 Task: In the  document rainforest.docx Align the width of word art with 'Picture'. Fill the whole document with 'Yellow'. Add link on bottom right corner of the sheet: www.instagram.com
Action: Mouse moved to (247, 370)
Screenshot: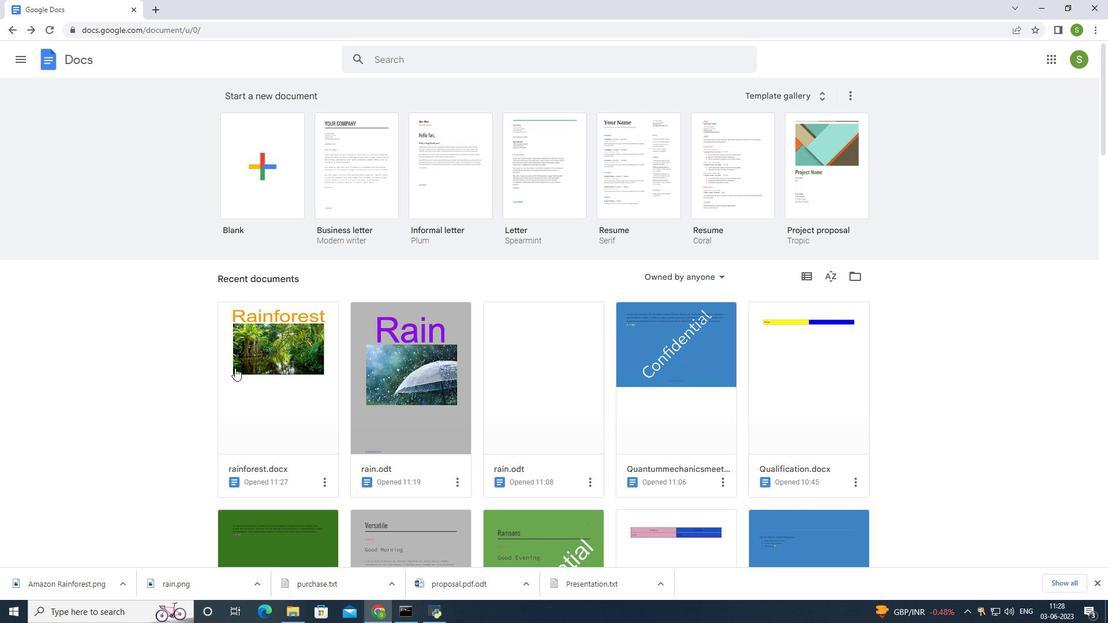 
Action: Mouse pressed left at (247, 370)
Screenshot: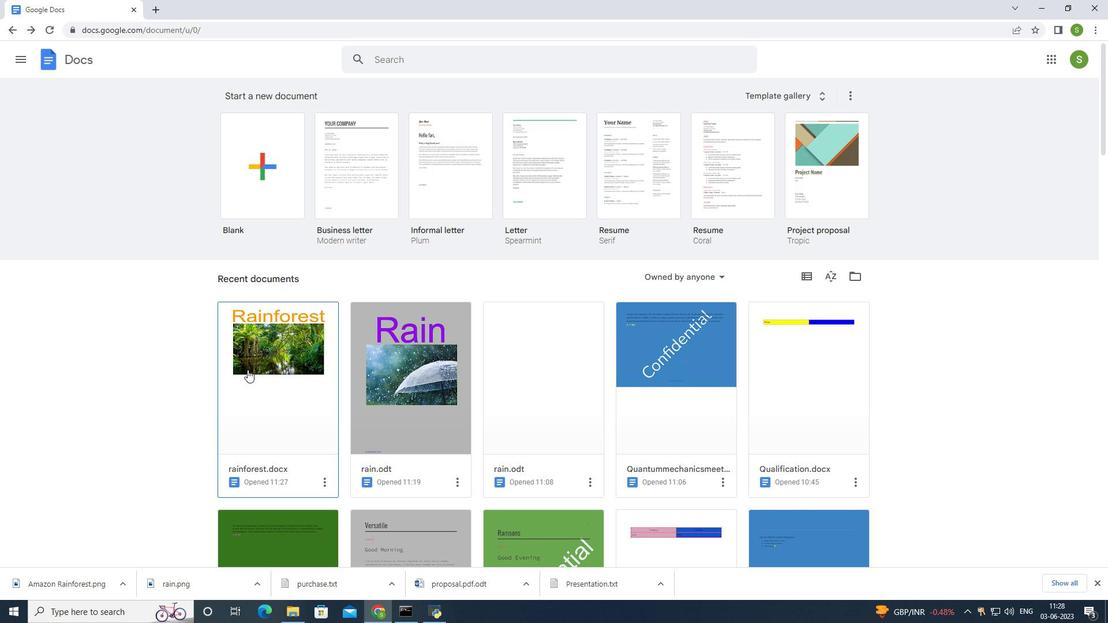 
Action: Mouse moved to (180, 65)
Screenshot: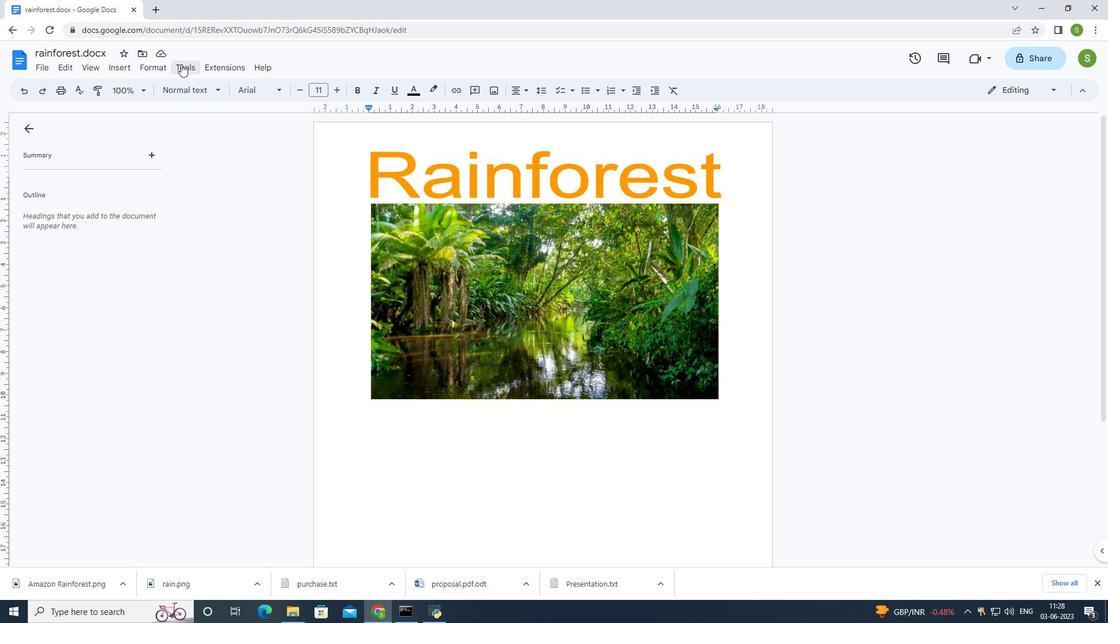 
Action: Mouse pressed left at (180, 65)
Screenshot: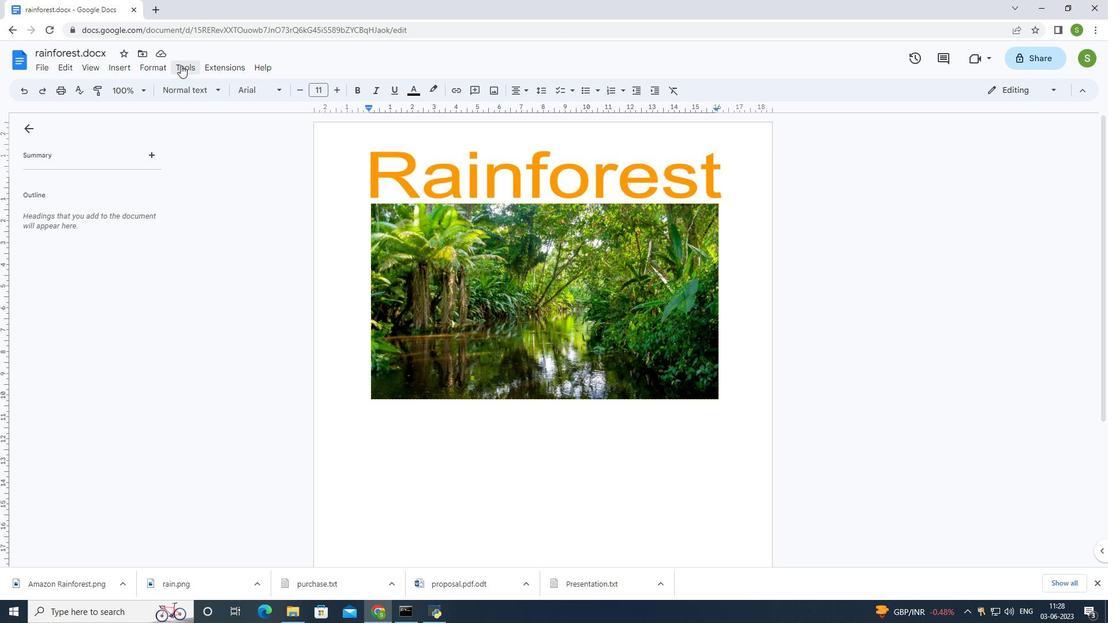 
Action: Mouse moved to (529, 429)
Screenshot: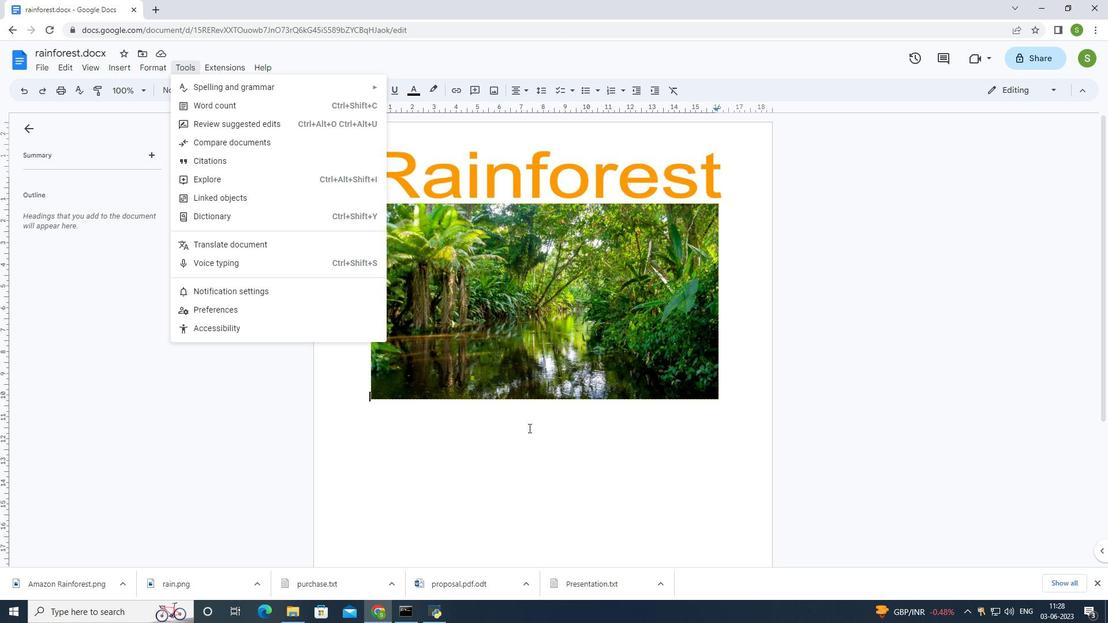 
Action: Mouse pressed left at (529, 429)
Screenshot: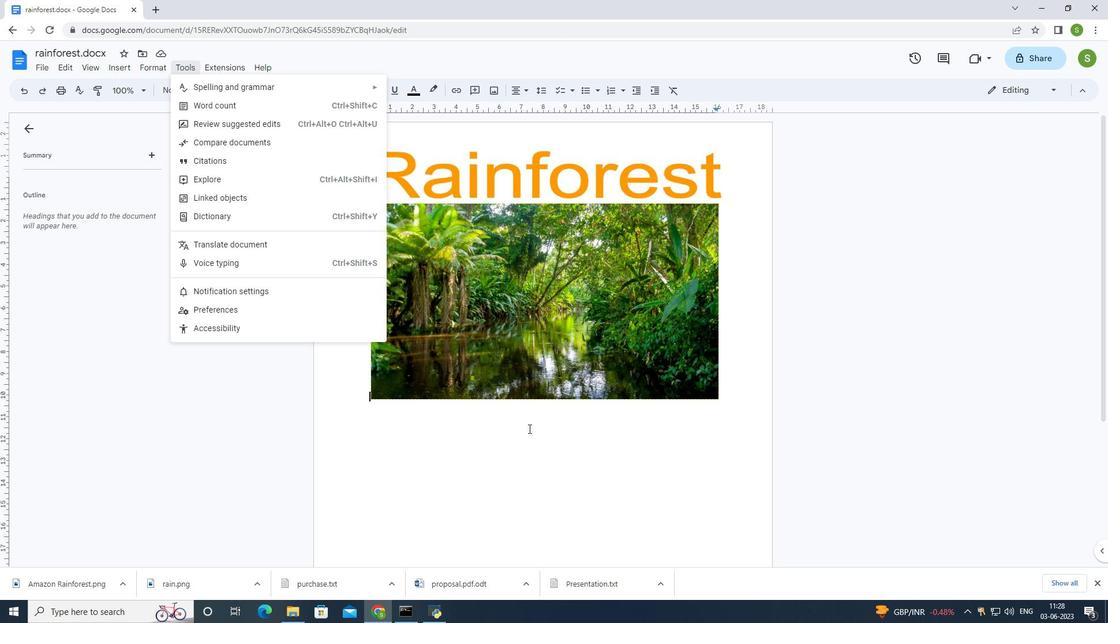 
Action: Mouse moved to (41, 67)
Screenshot: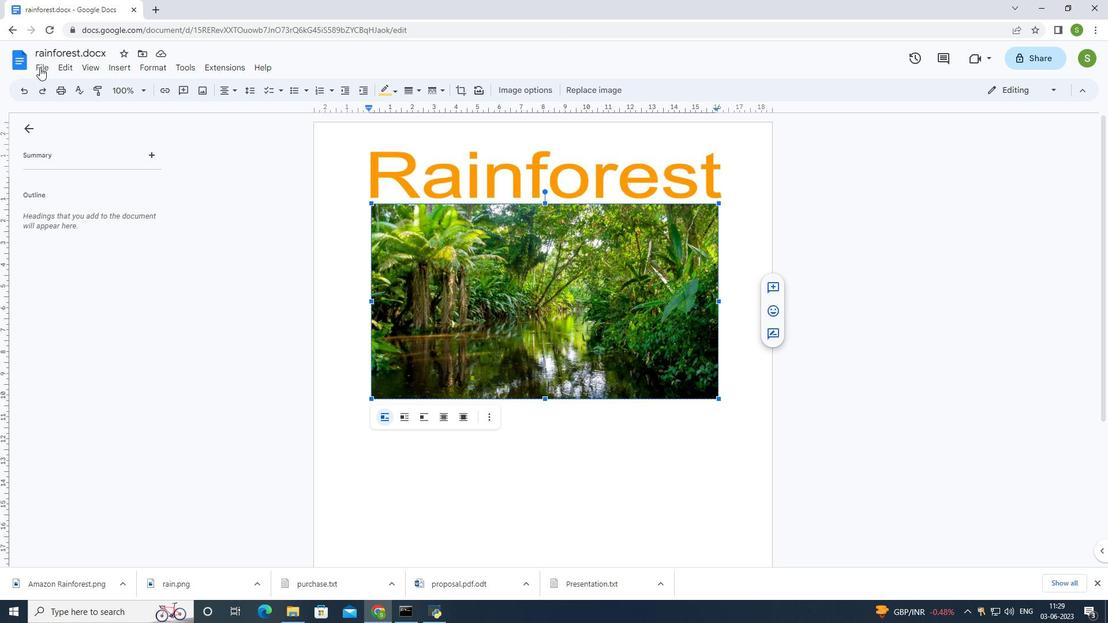 
Action: Mouse pressed left at (41, 67)
Screenshot: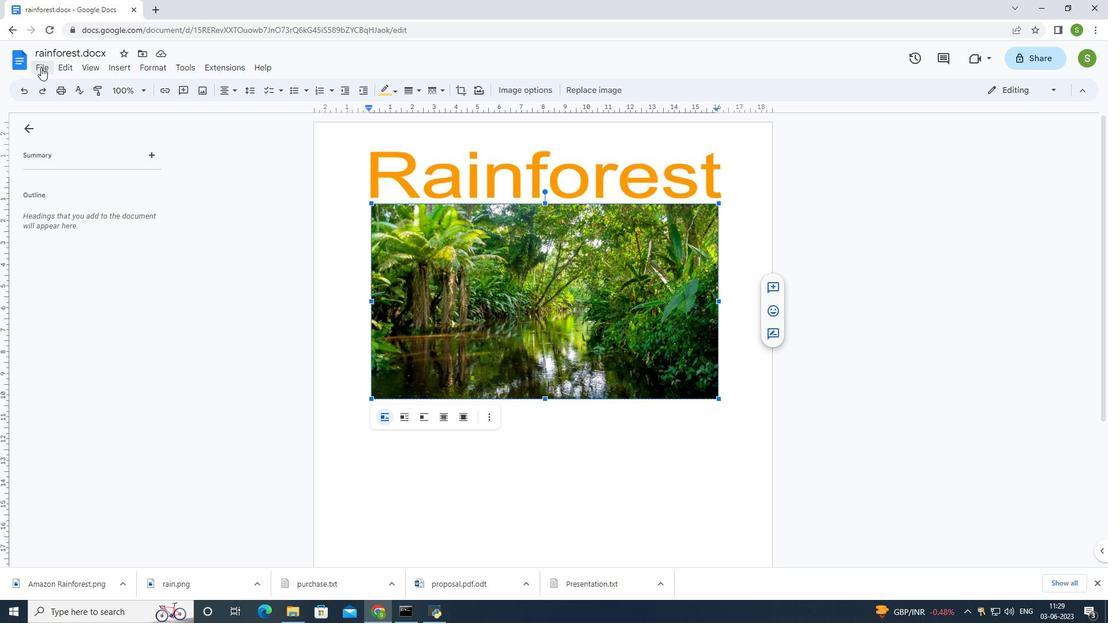 
Action: Mouse moved to (103, 388)
Screenshot: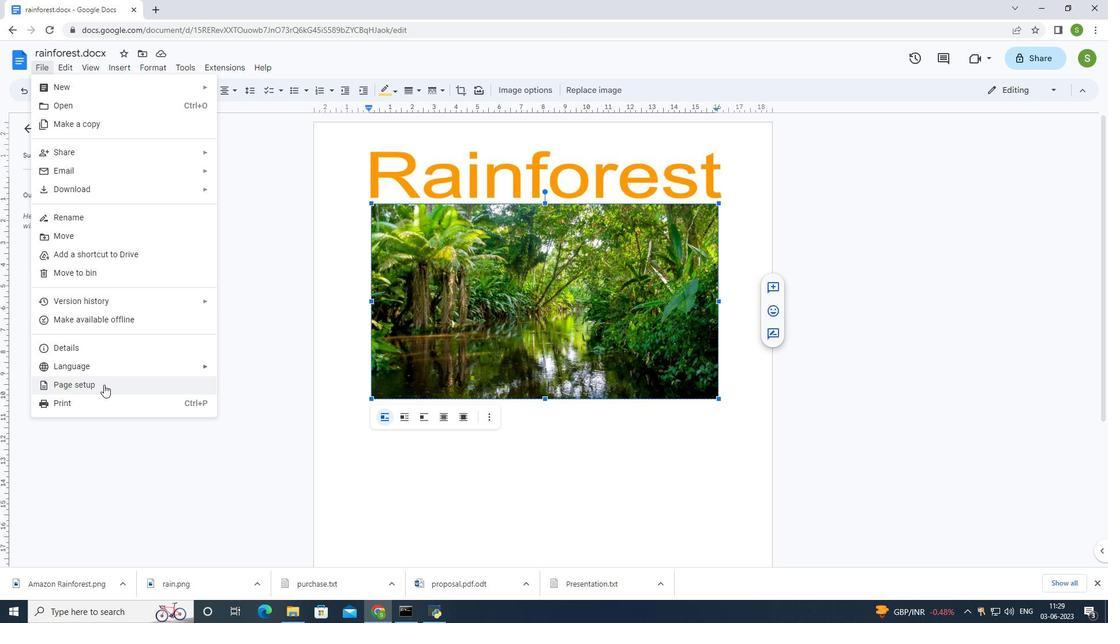 
Action: Mouse pressed left at (103, 388)
Screenshot: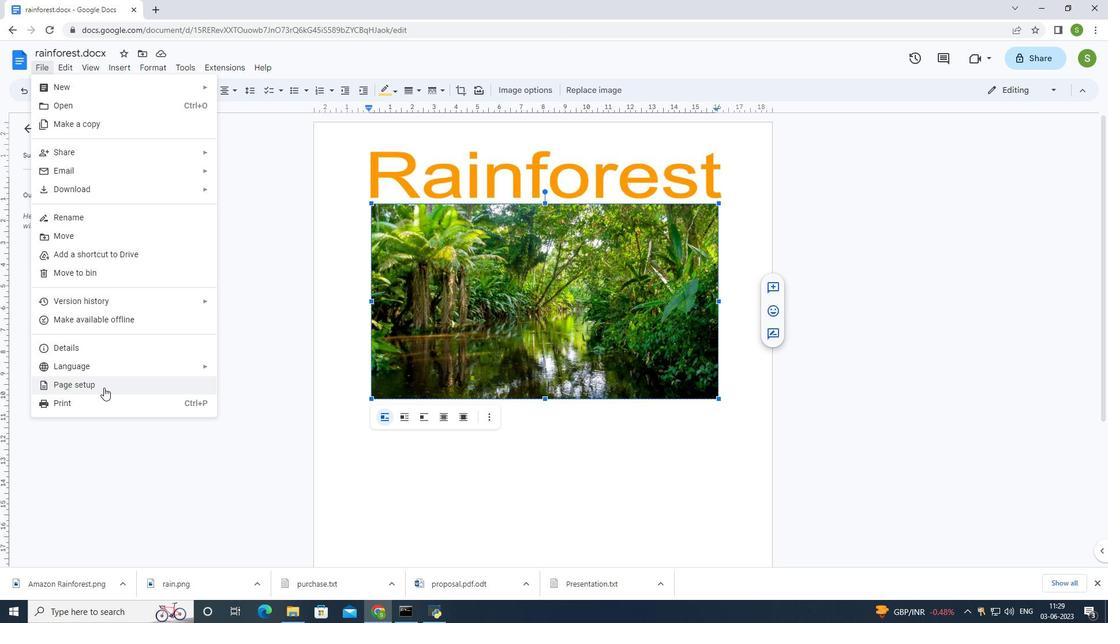 
Action: Mouse moved to (521, 239)
Screenshot: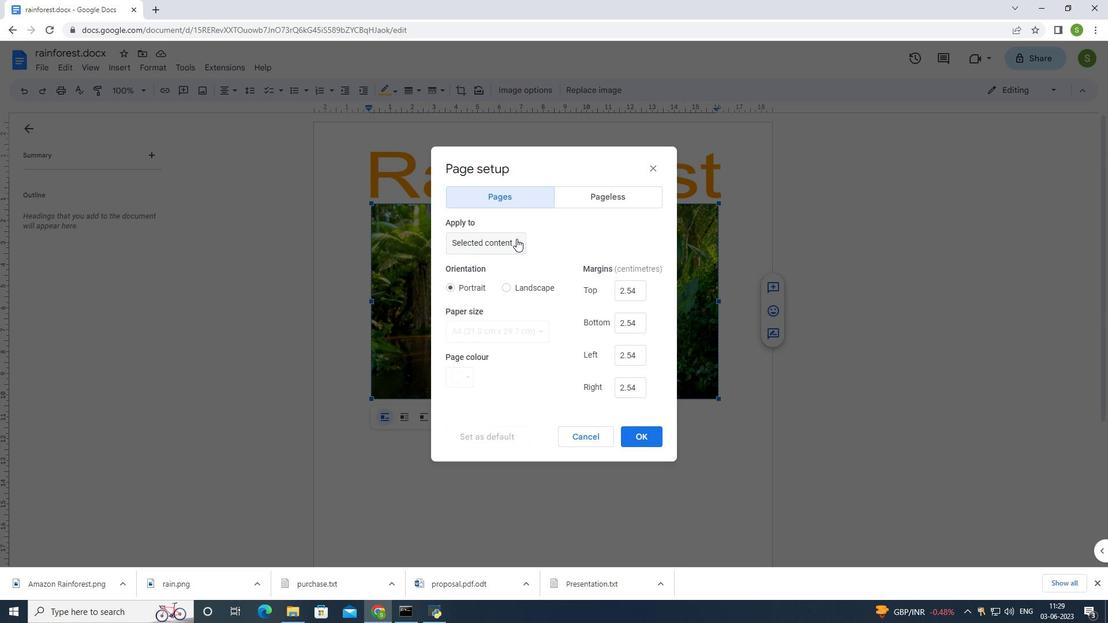 
Action: Mouse pressed left at (521, 239)
Screenshot: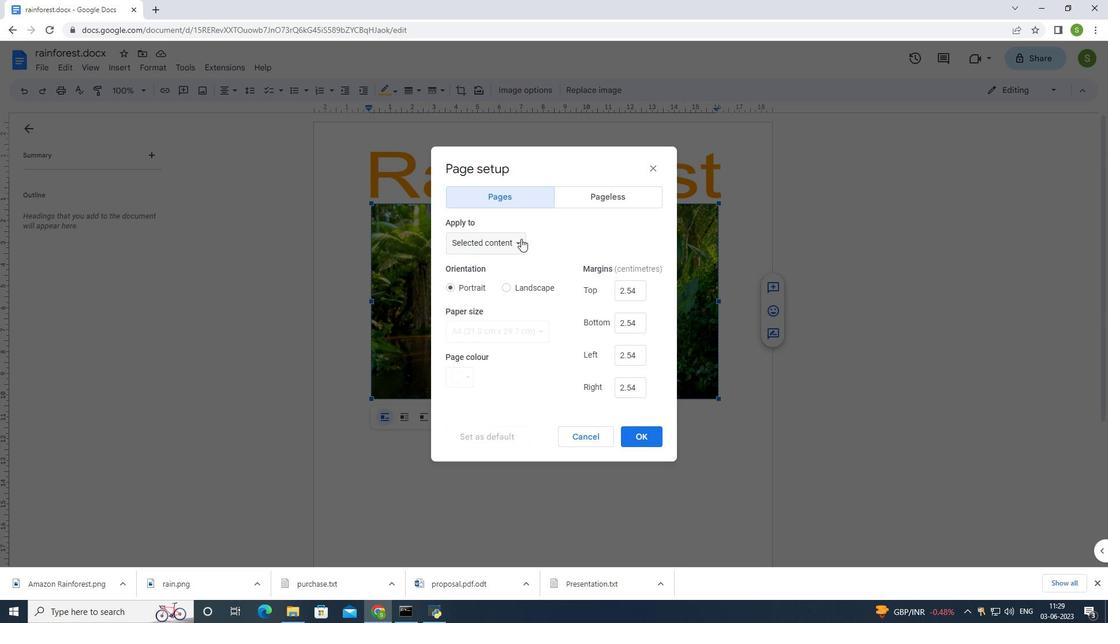 
Action: Mouse moved to (507, 226)
Screenshot: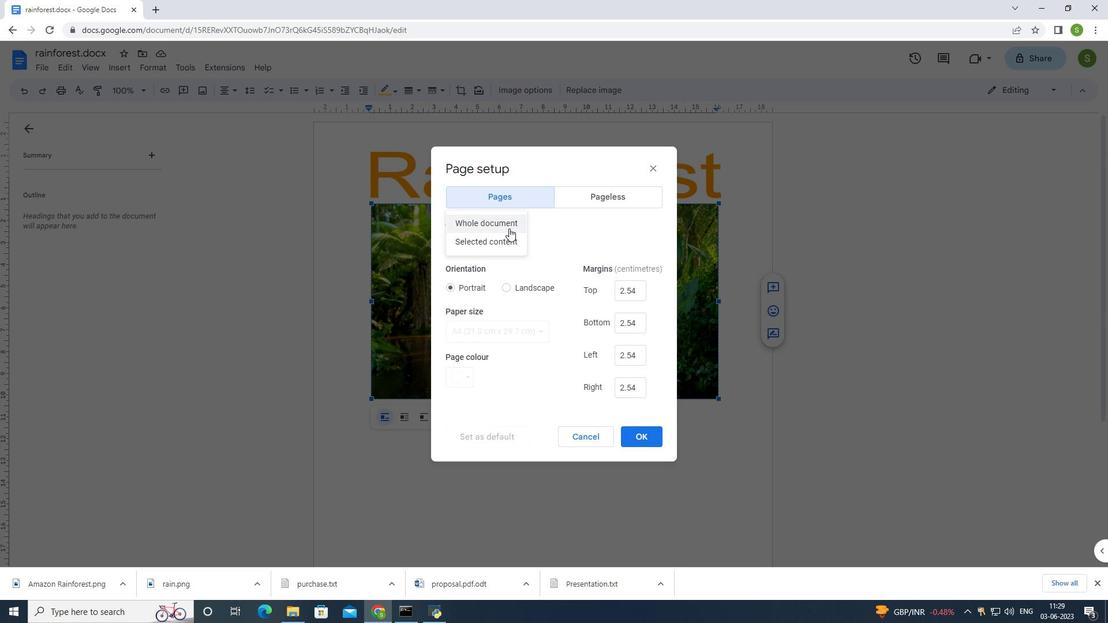
Action: Mouse pressed left at (507, 226)
Screenshot: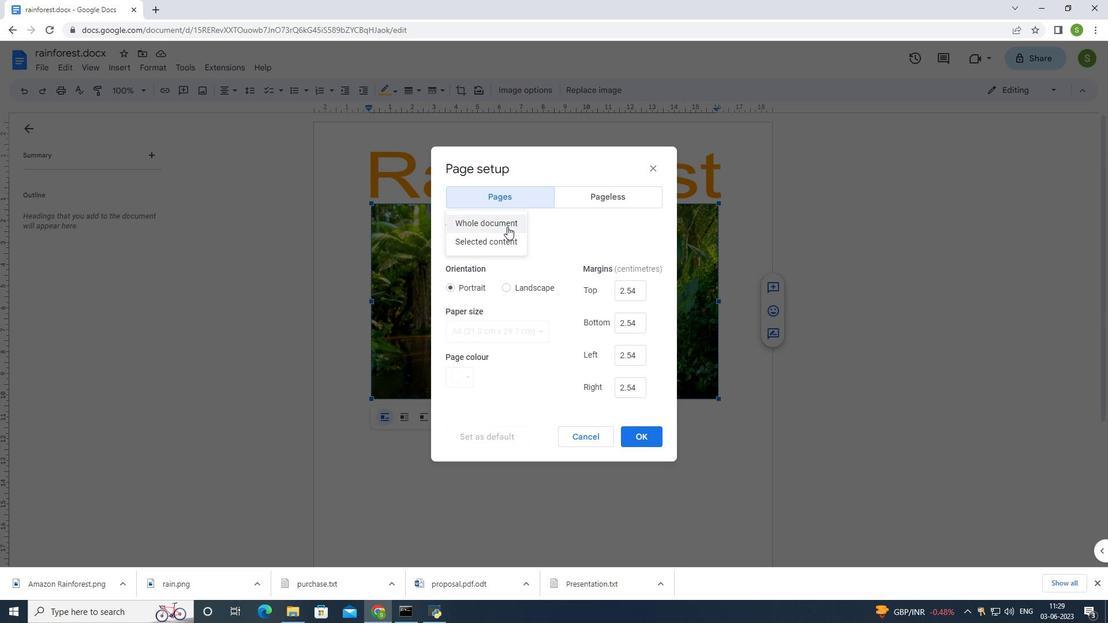 
Action: Mouse moved to (465, 374)
Screenshot: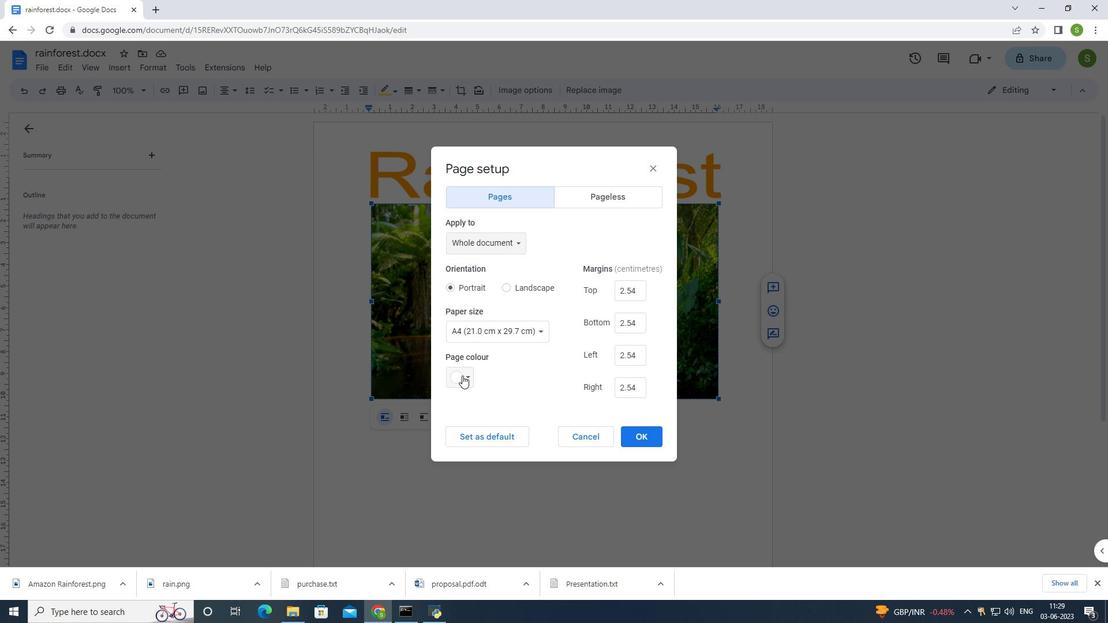 
Action: Mouse pressed left at (465, 374)
Screenshot: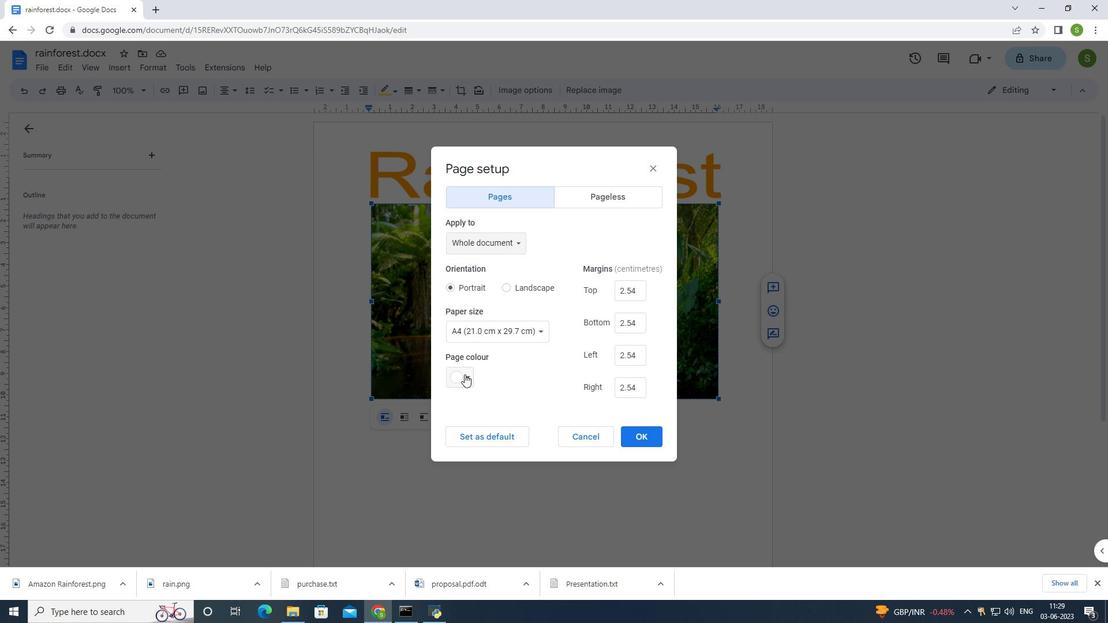 
Action: Mouse moved to (498, 452)
Screenshot: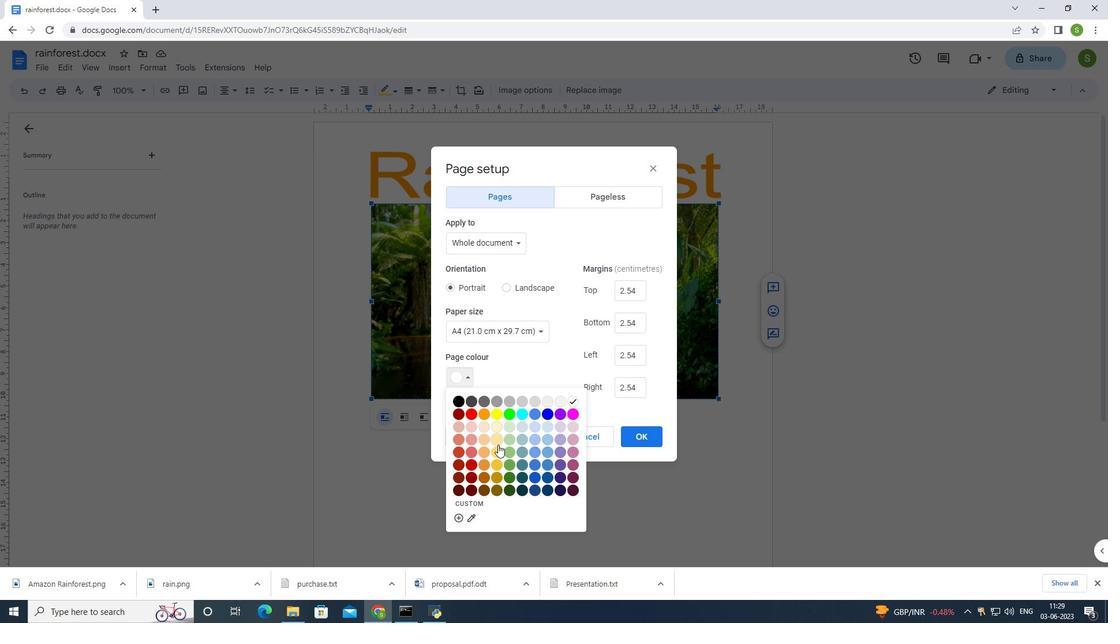 
Action: Mouse pressed left at (498, 452)
Screenshot: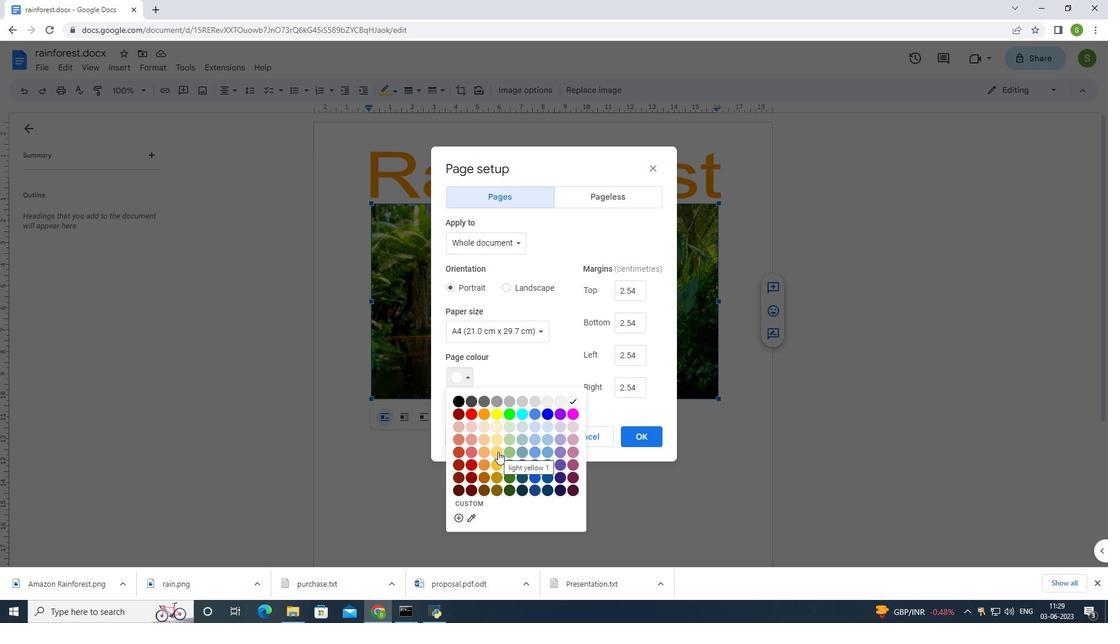 
Action: Mouse moved to (641, 438)
Screenshot: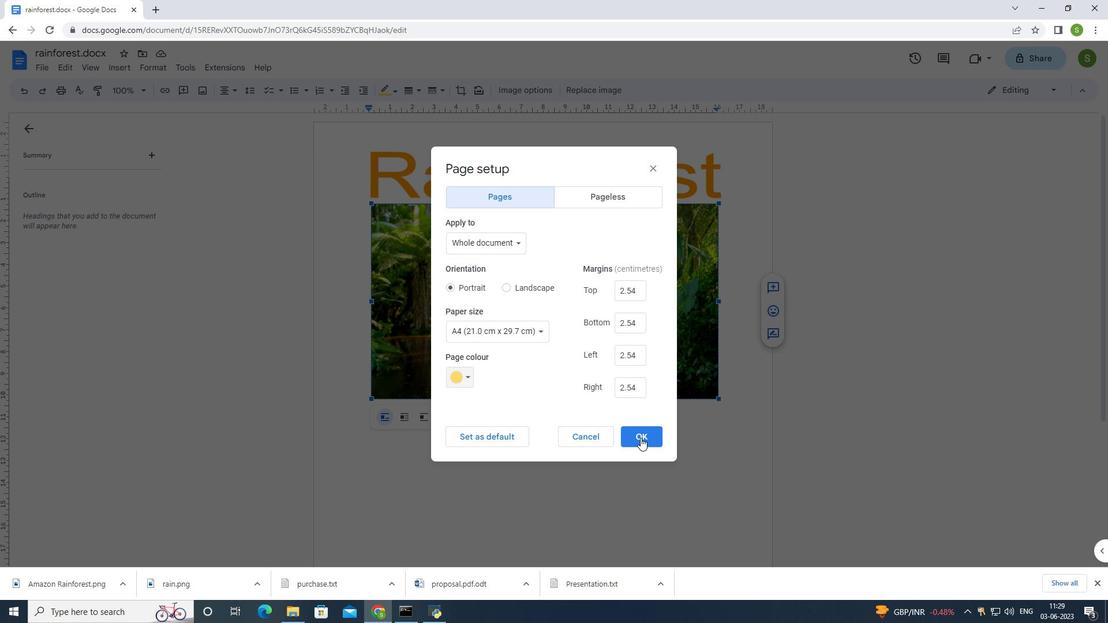 
Action: Mouse pressed left at (641, 438)
Screenshot: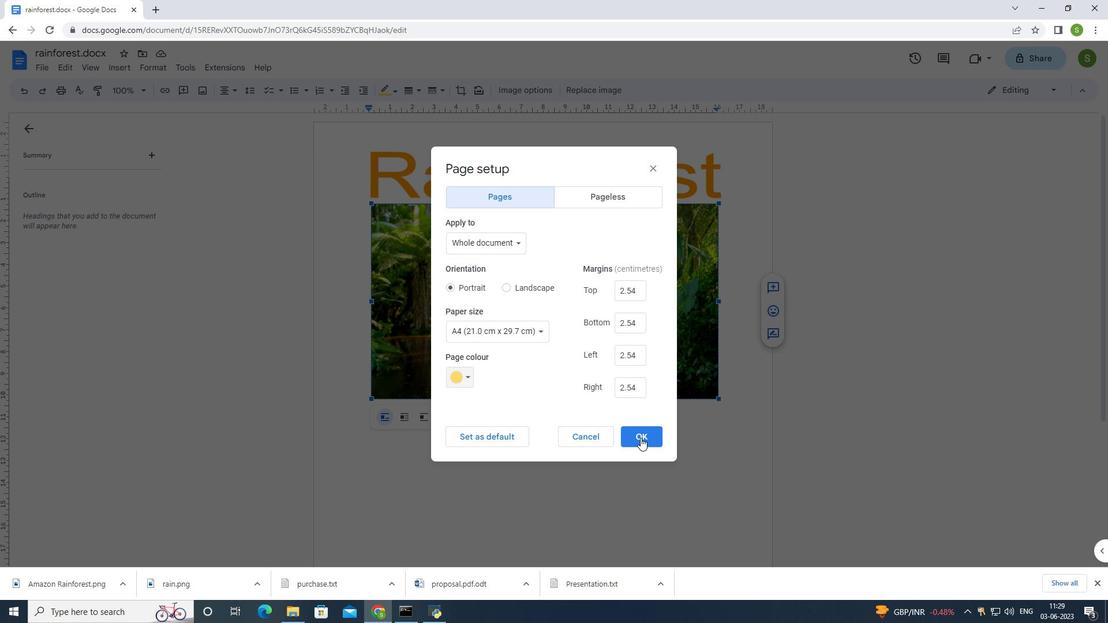 
Action: Mouse moved to (497, 435)
Screenshot: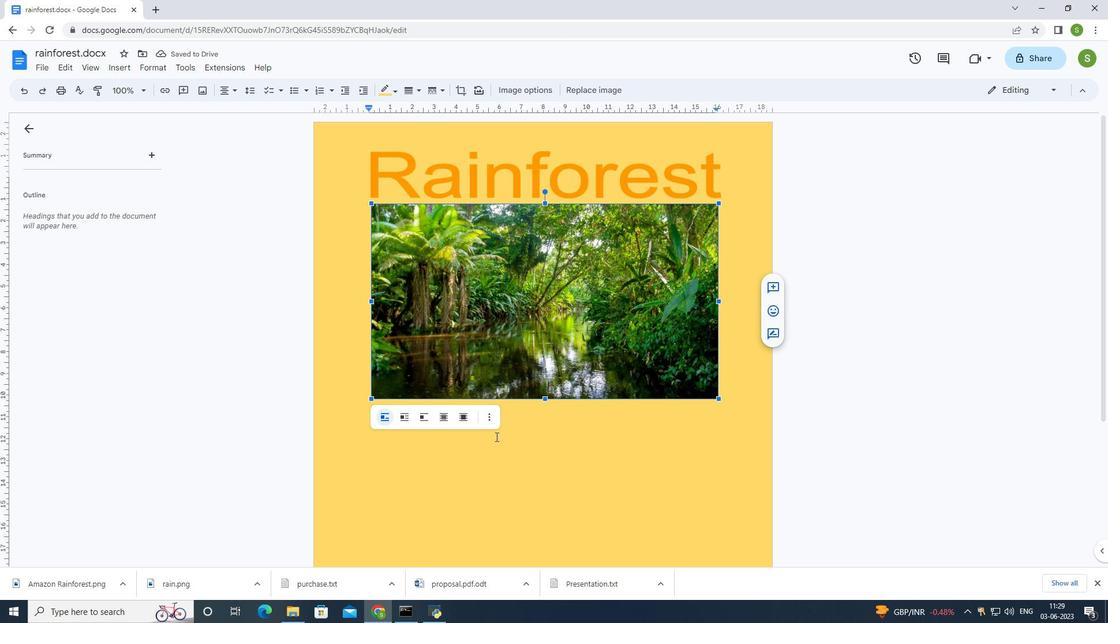 
Action: Mouse pressed left at (497, 435)
Screenshot: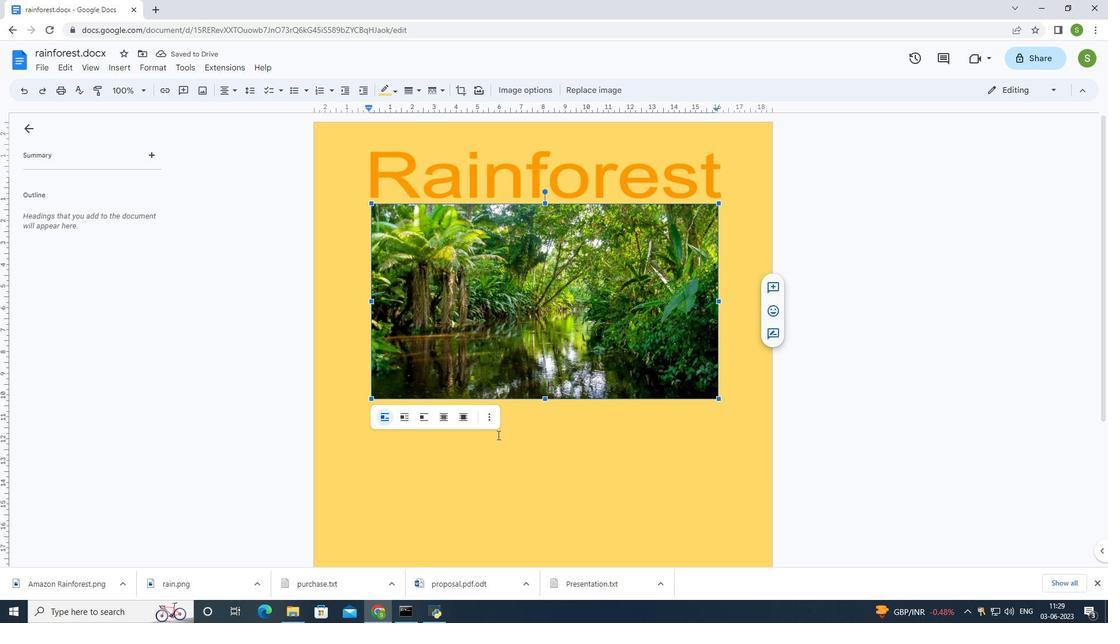 
Action: Mouse moved to (519, 446)
Screenshot: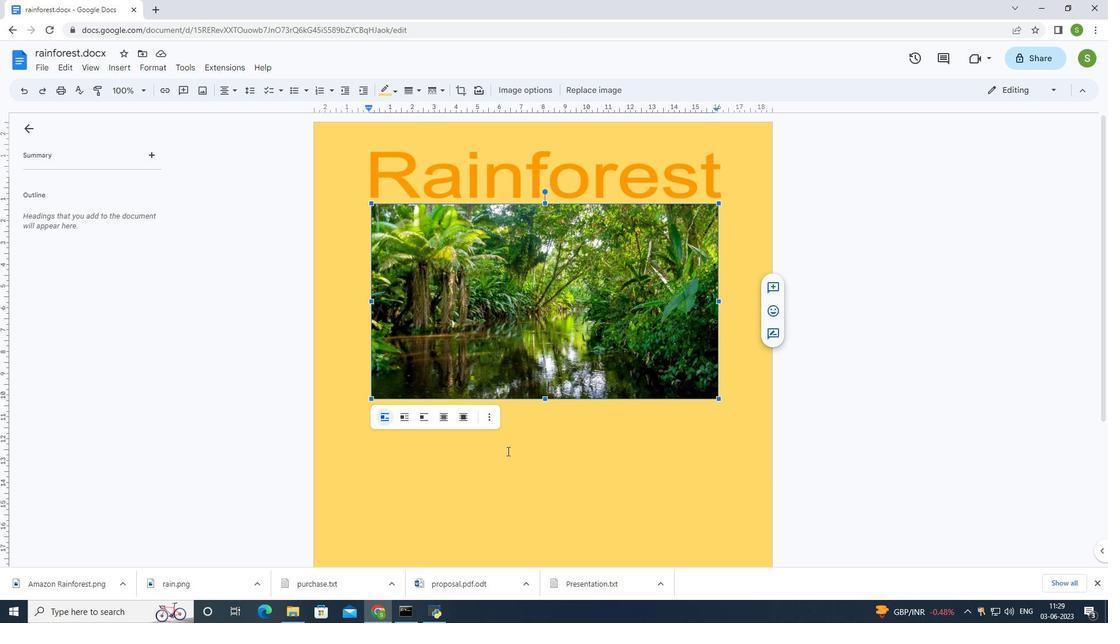 
Action: Mouse pressed left at (519, 446)
Screenshot: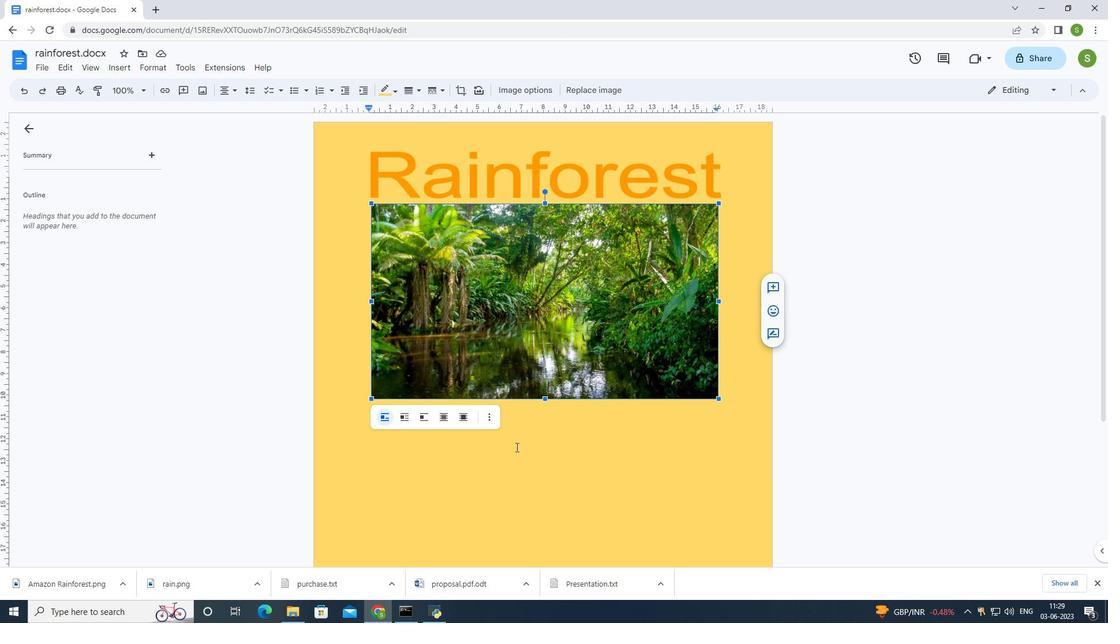 
Action: Mouse moved to (738, 397)
Screenshot: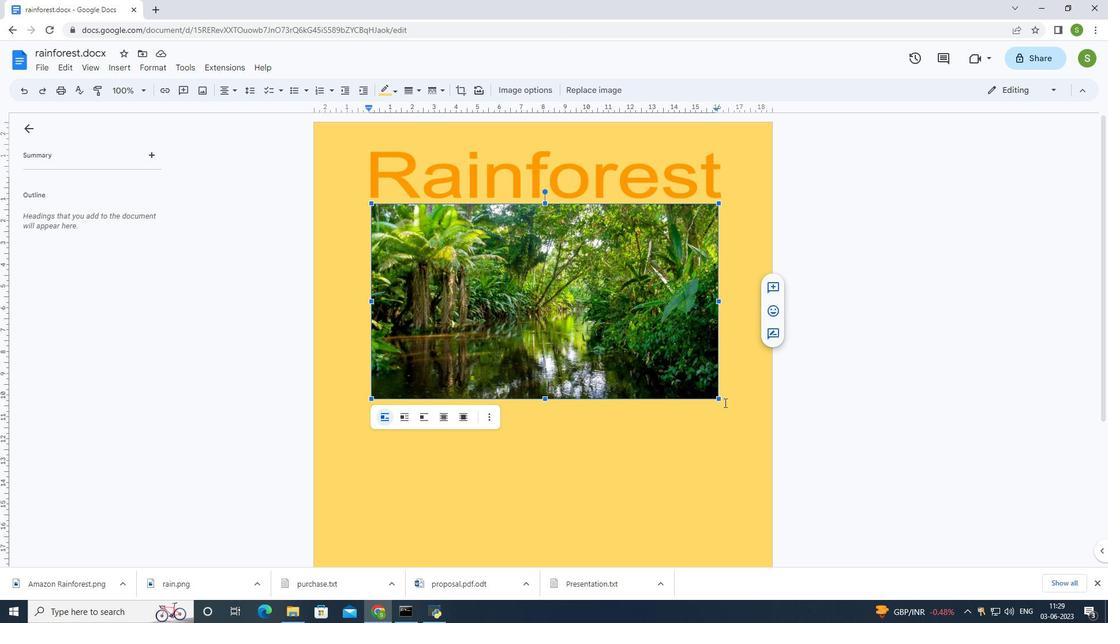 
Action: Mouse pressed left at (738, 397)
Screenshot: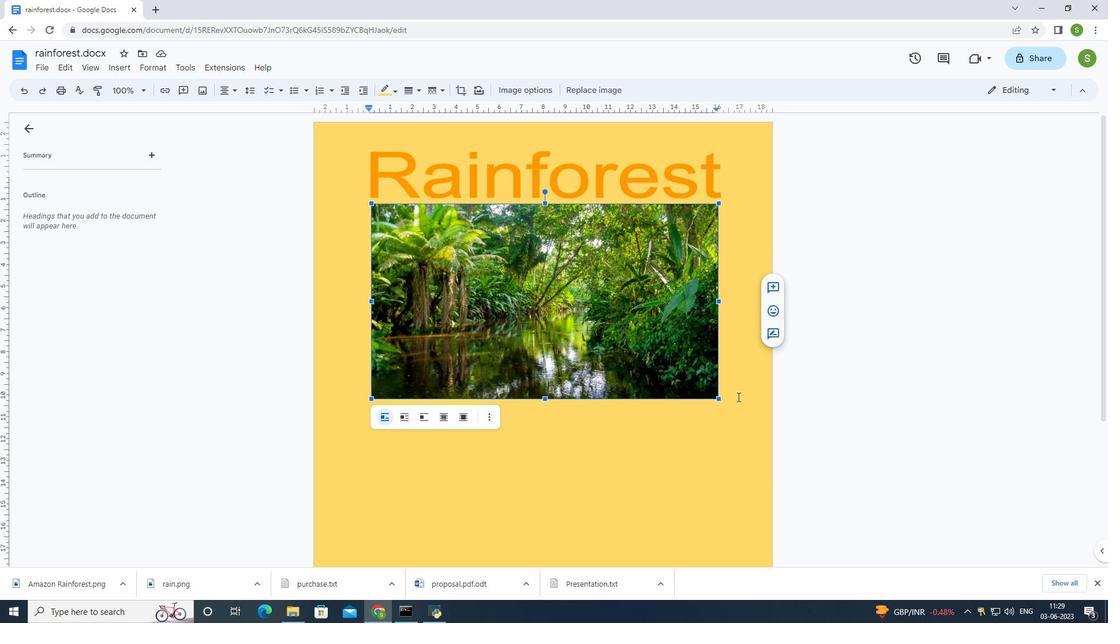 
Action: Mouse pressed left at (738, 397)
Screenshot: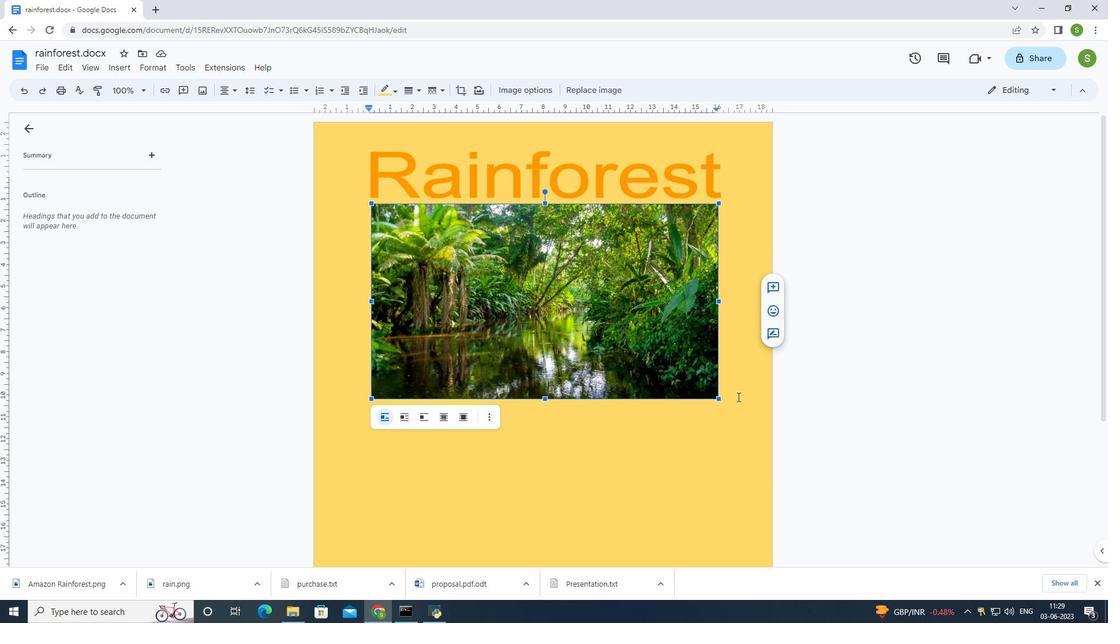 
Action: Mouse moved to (734, 394)
Screenshot: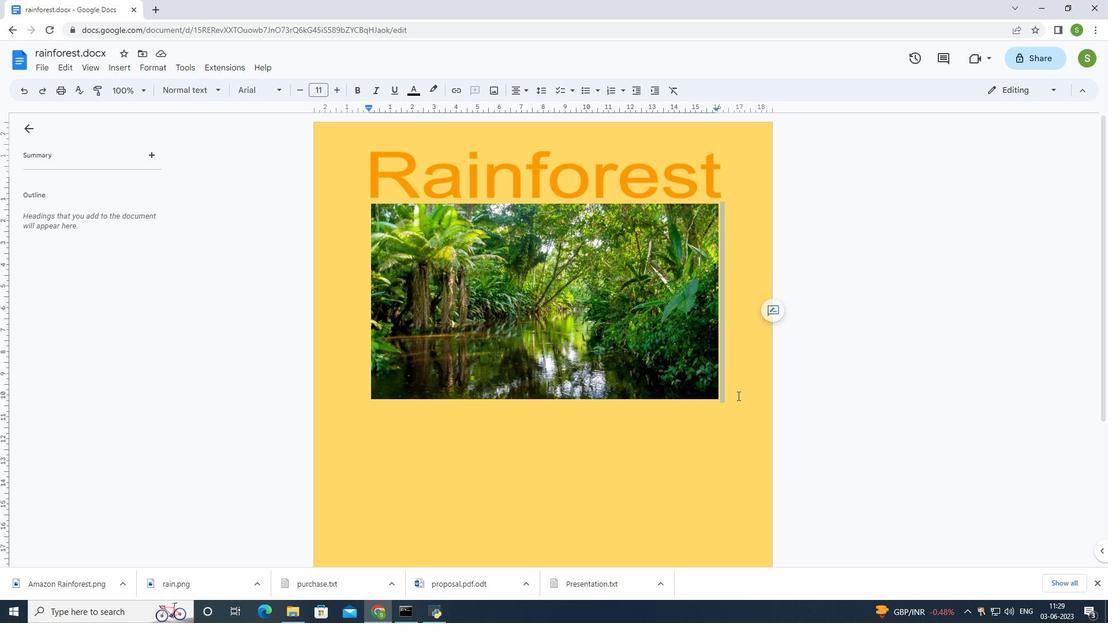 
Action: Mouse pressed left at (734, 394)
Screenshot: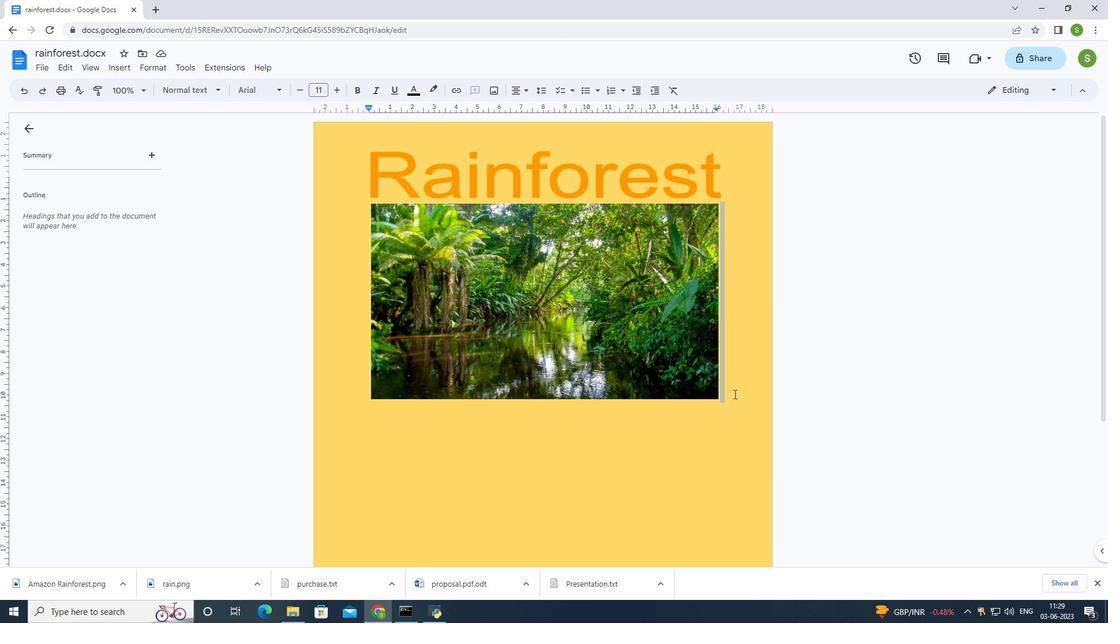 
Action: Mouse moved to (700, 381)
Screenshot: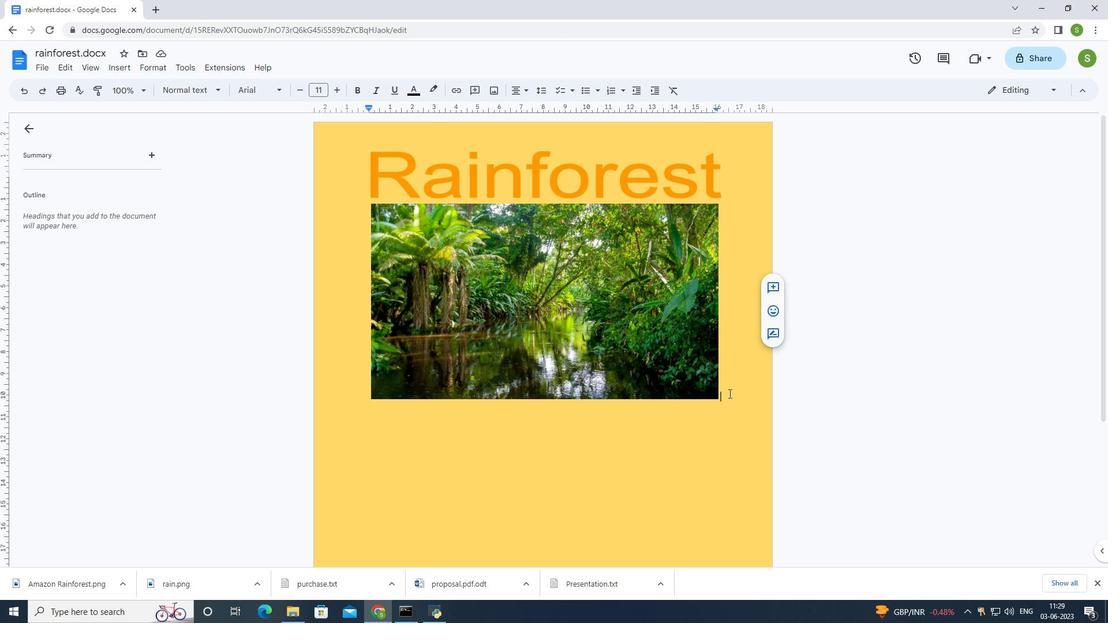 
Action: Key pressed <Key.enter><Key.enter><Key.enter><Key.enter><Key.enter><Key.enter><Key.enter><Key.enter><Key.enter><Key.enter><Key.enter><Key.enter><Key.enter><Key.enter><Key.enter><Key.enter><Key.enter><Key.enter><Key.enter><Key.enter><Key.enter>
Screenshot: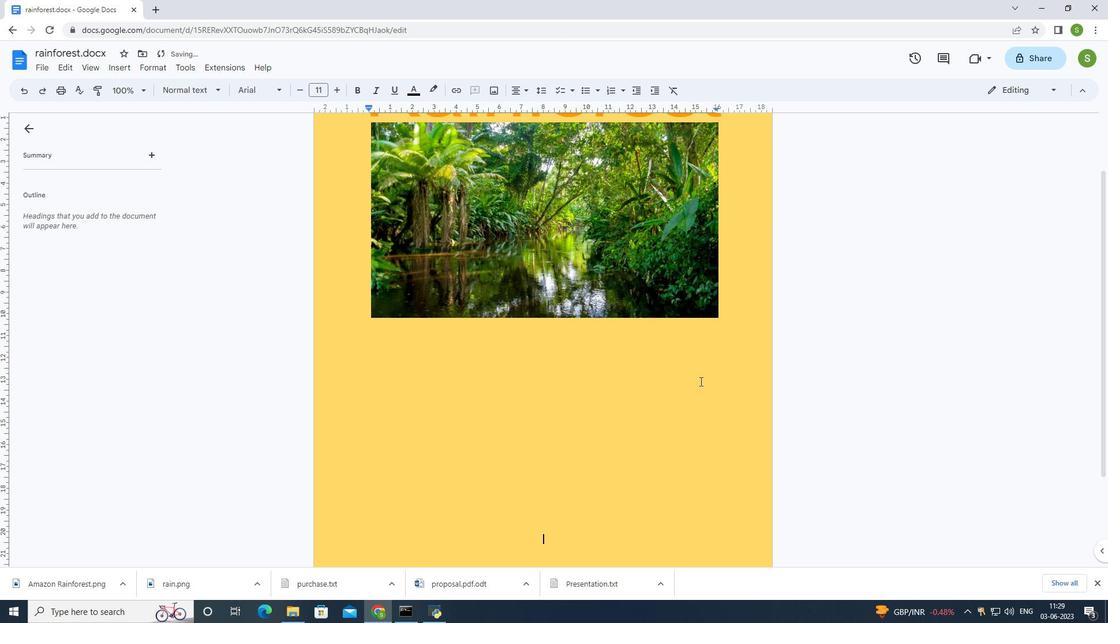 
Action: Mouse moved to (456, 91)
Screenshot: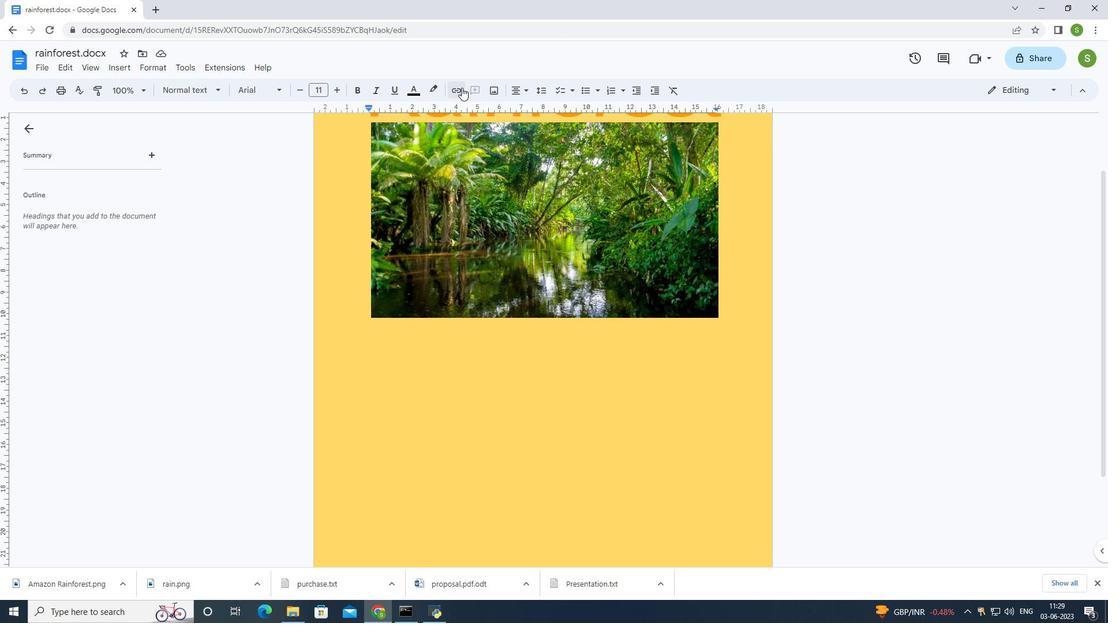 
Action: Mouse pressed left at (456, 91)
Screenshot: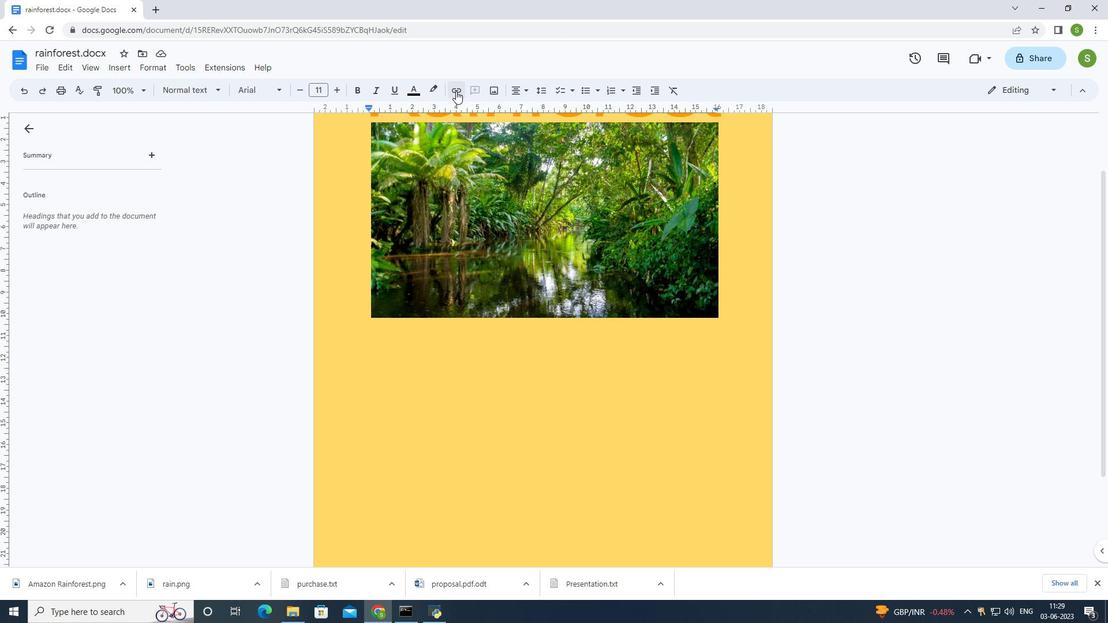 
Action: Mouse moved to (437, 412)
Screenshot: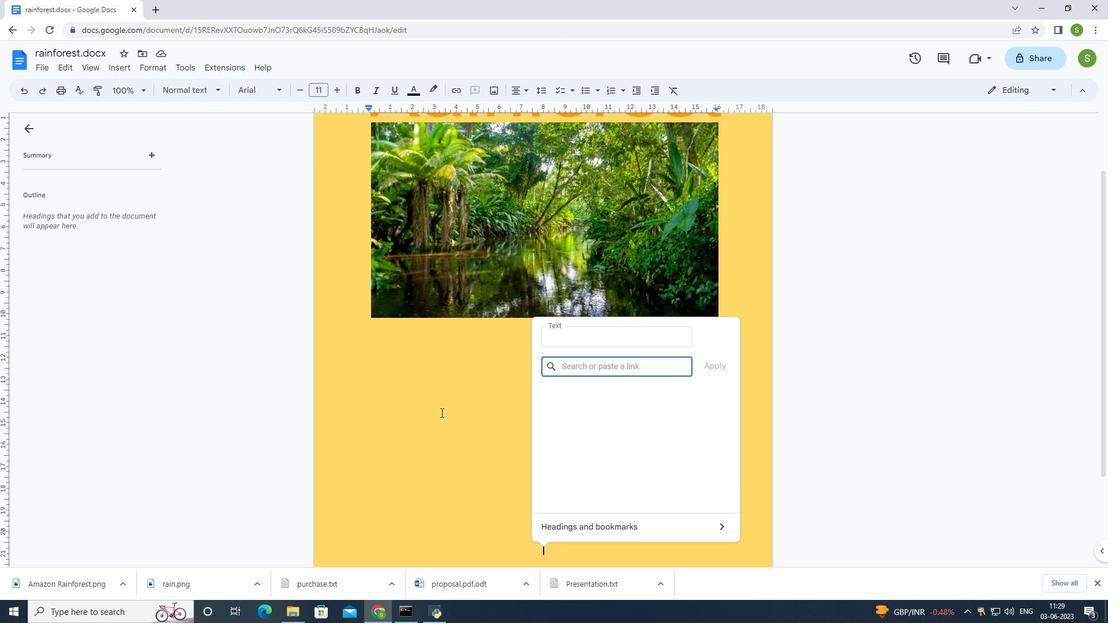 
Action: Key pressed www.instagram.com<Key.enter>
Screenshot: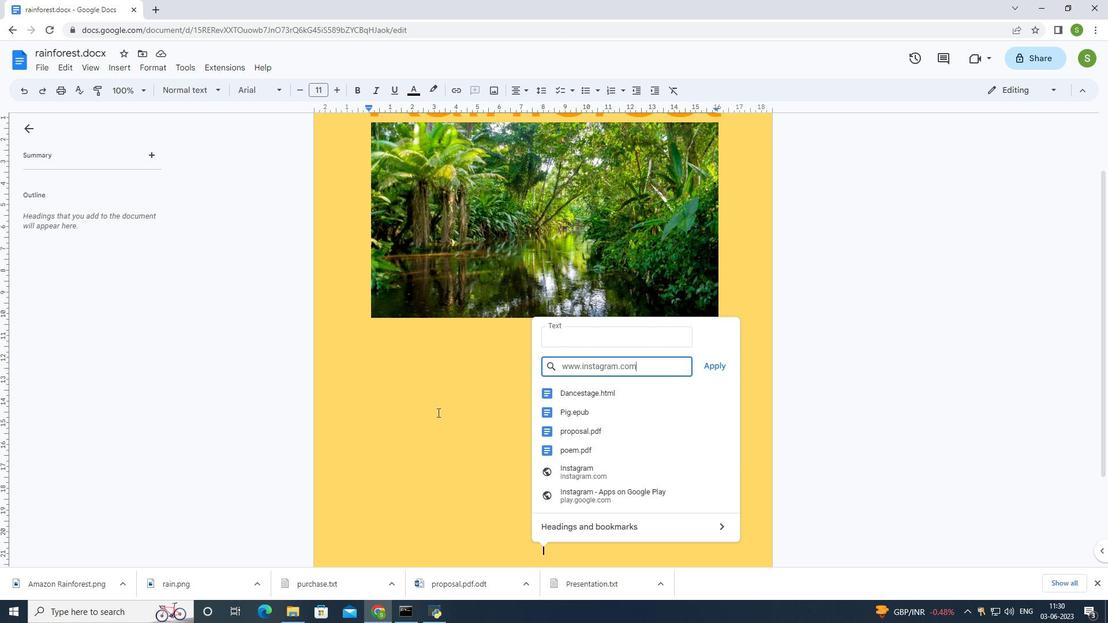 
Action: Mouse moved to (628, 460)
Screenshot: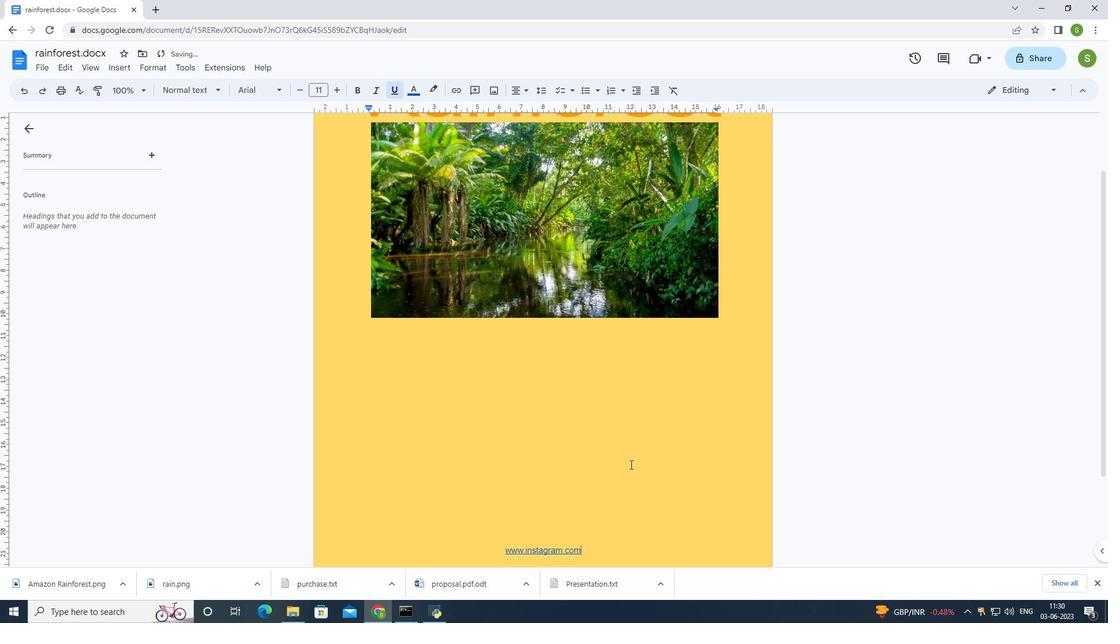 
